 Task: Choose the paper size A3 for printing the document.
Action: Mouse moved to (59, 107)
Screenshot: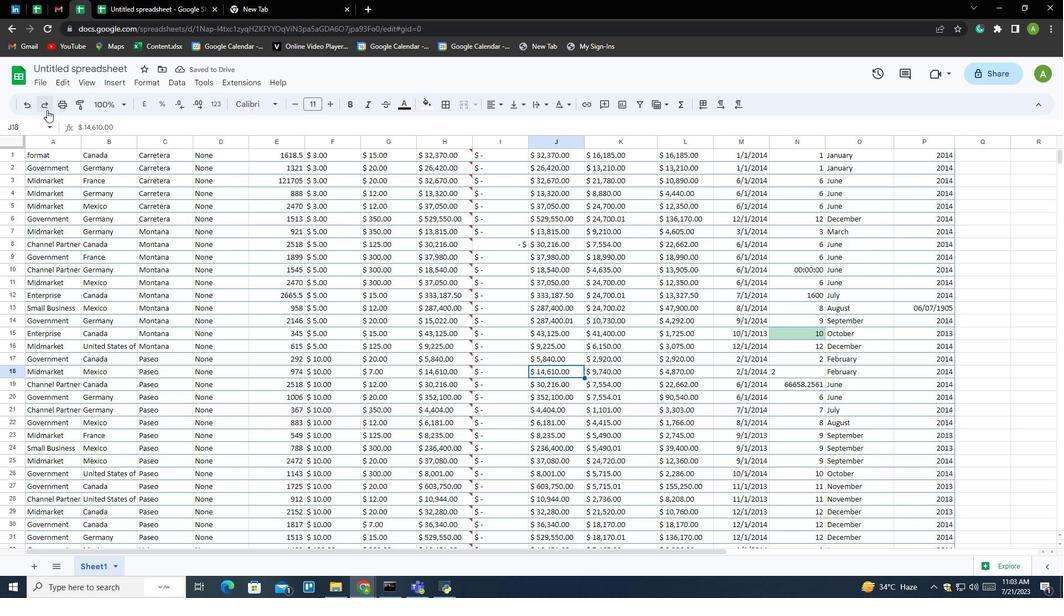 
Action: Mouse pressed left at (59, 107)
Screenshot: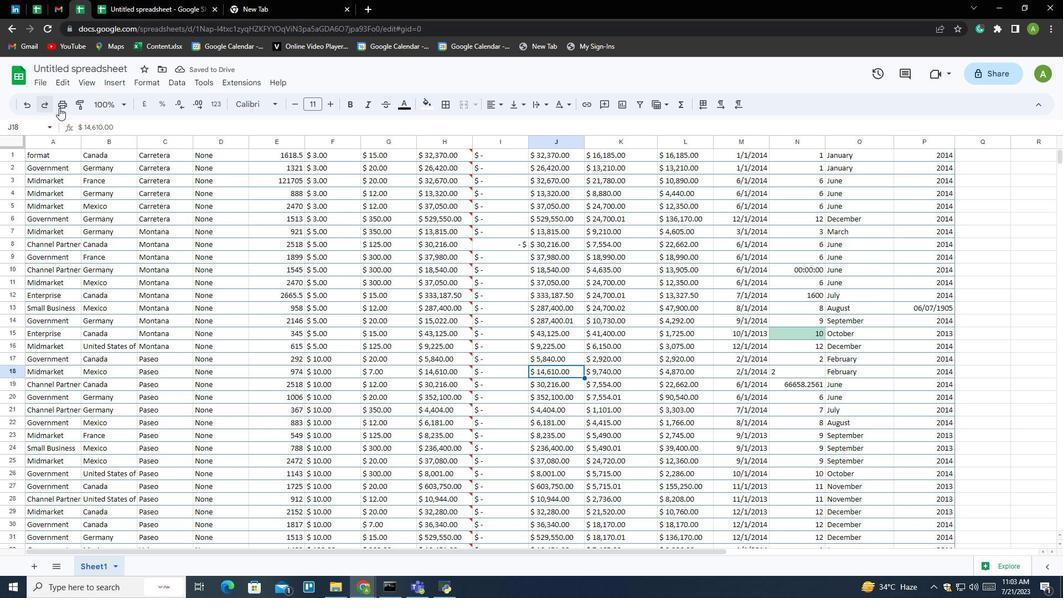 
Action: Mouse moved to (1032, 69)
Screenshot: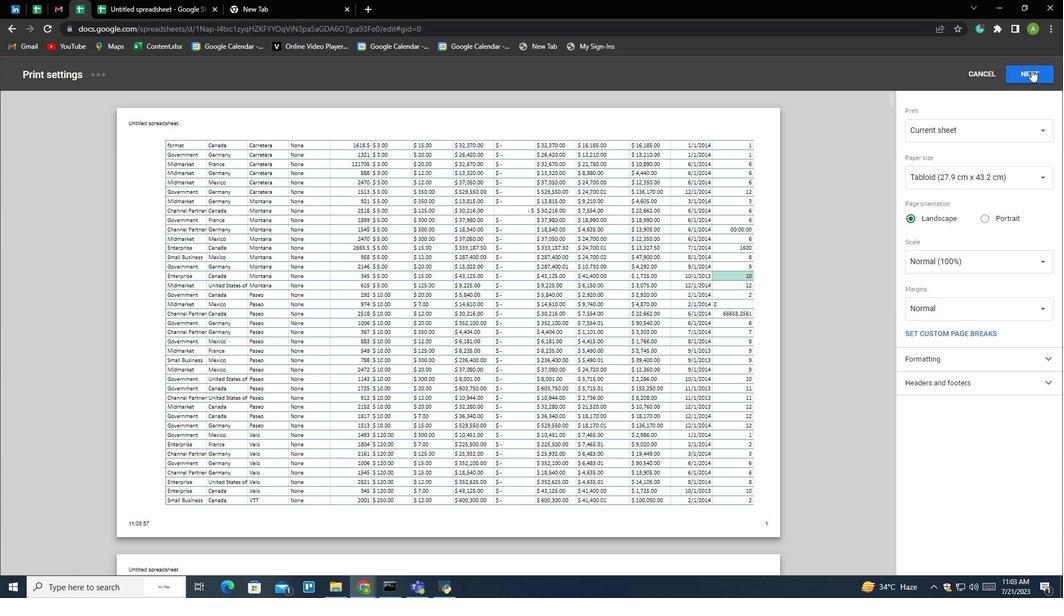 
Action: Mouse pressed left at (1032, 69)
Screenshot: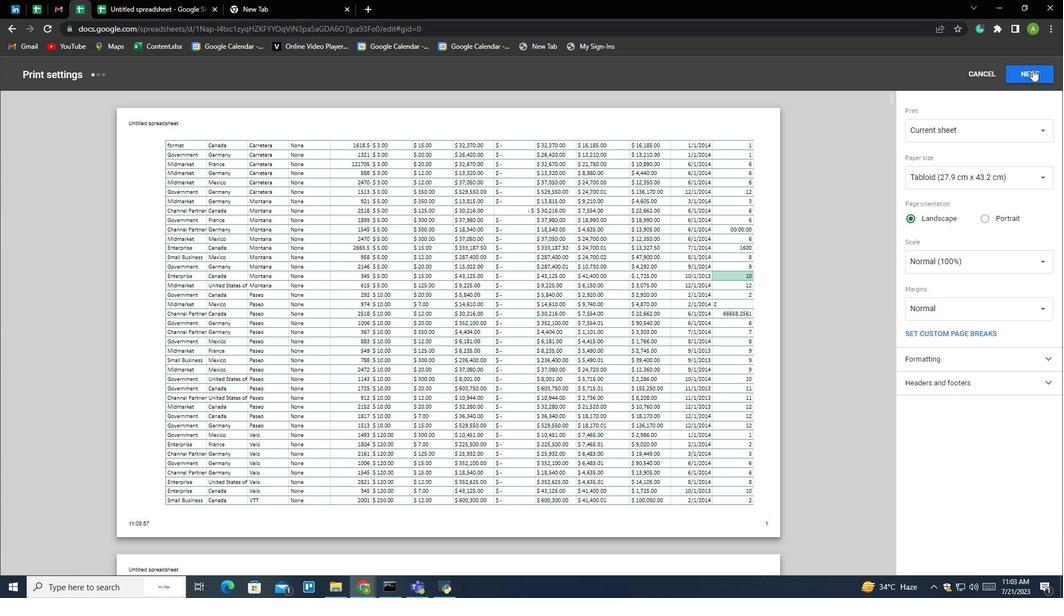 
Action: Mouse moved to (760, 193)
Screenshot: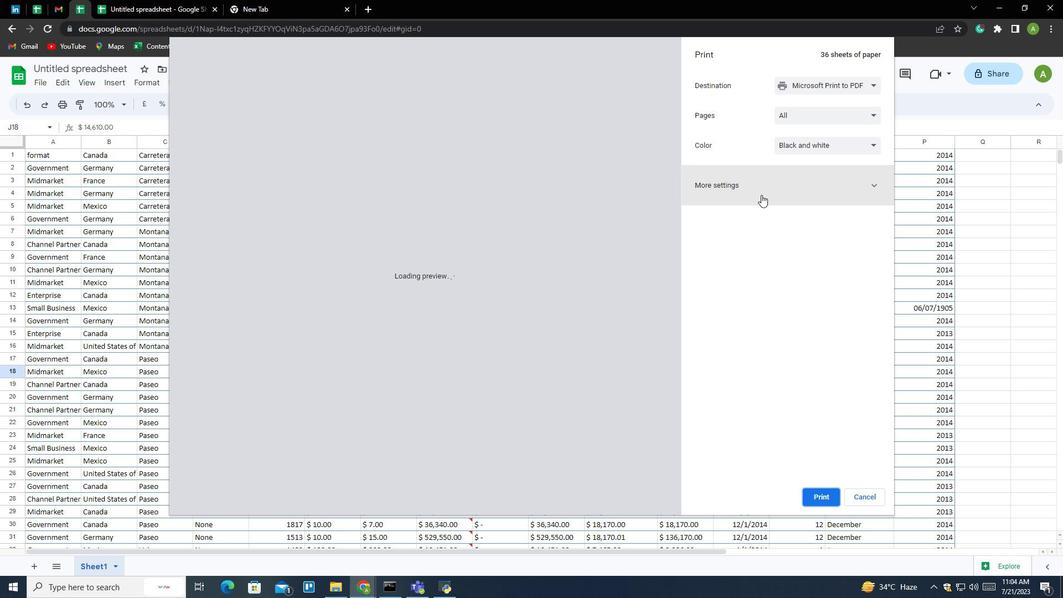 
Action: Mouse pressed left at (760, 193)
Screenshot: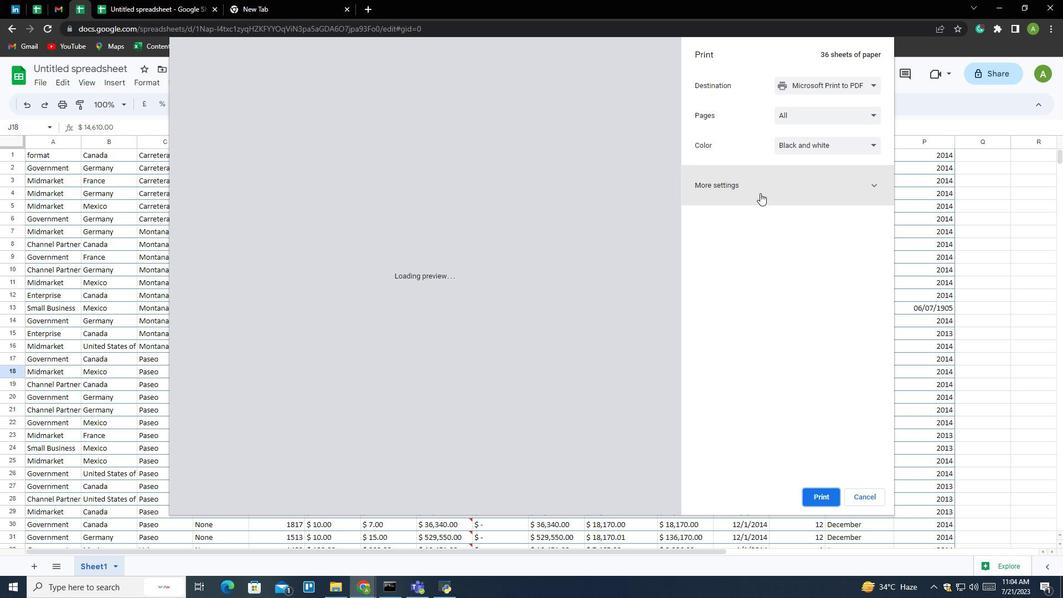 
Action: Mouse moved to (805, 224)
Screenshot: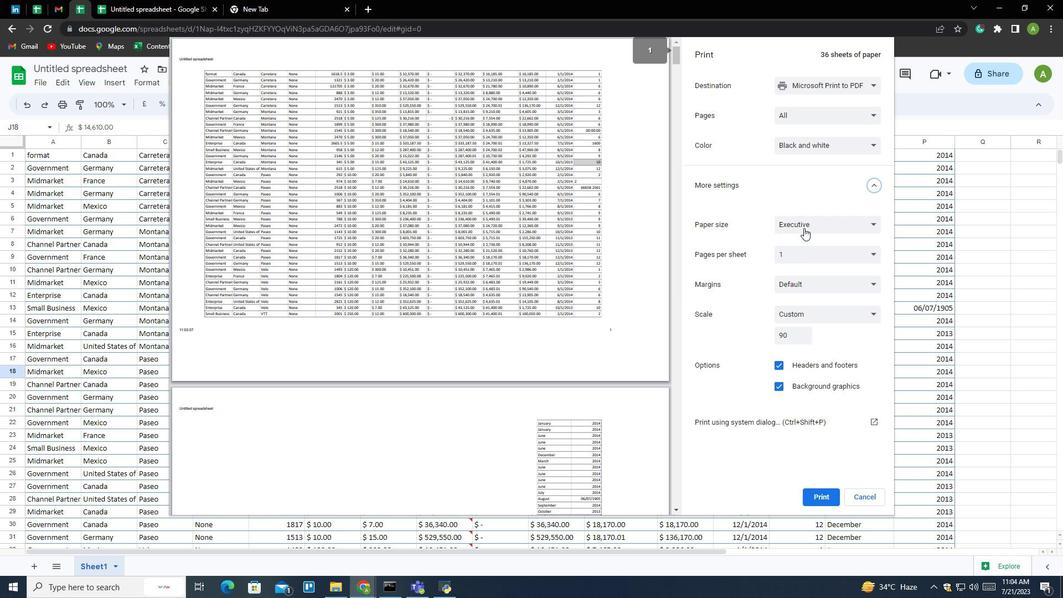 
Action: Mouse pressed left at (805, 224)
Screenshot: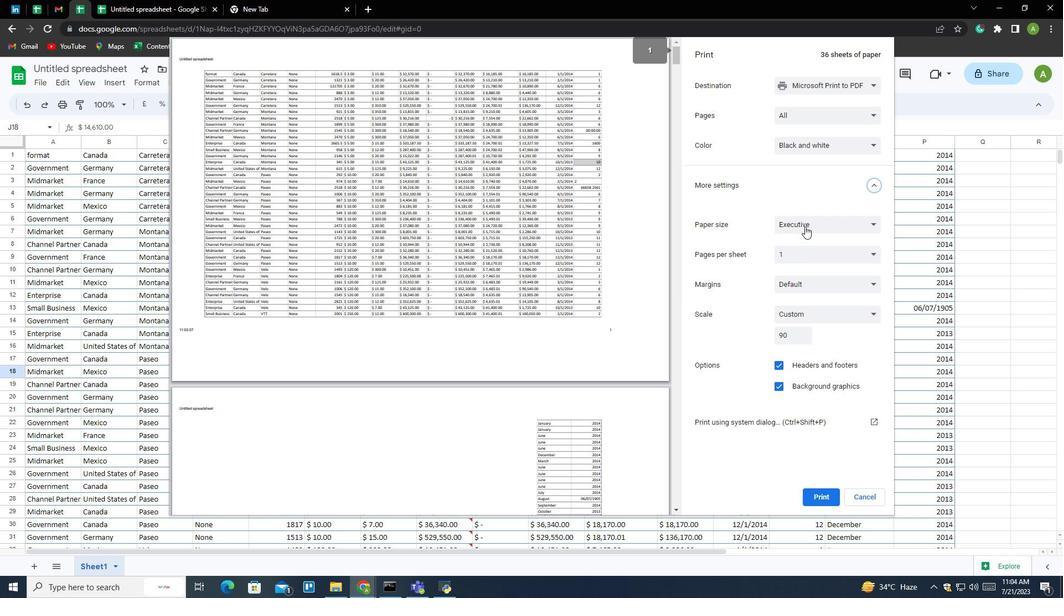 
Action: Mouse moved to (790, 281)
Screenshot: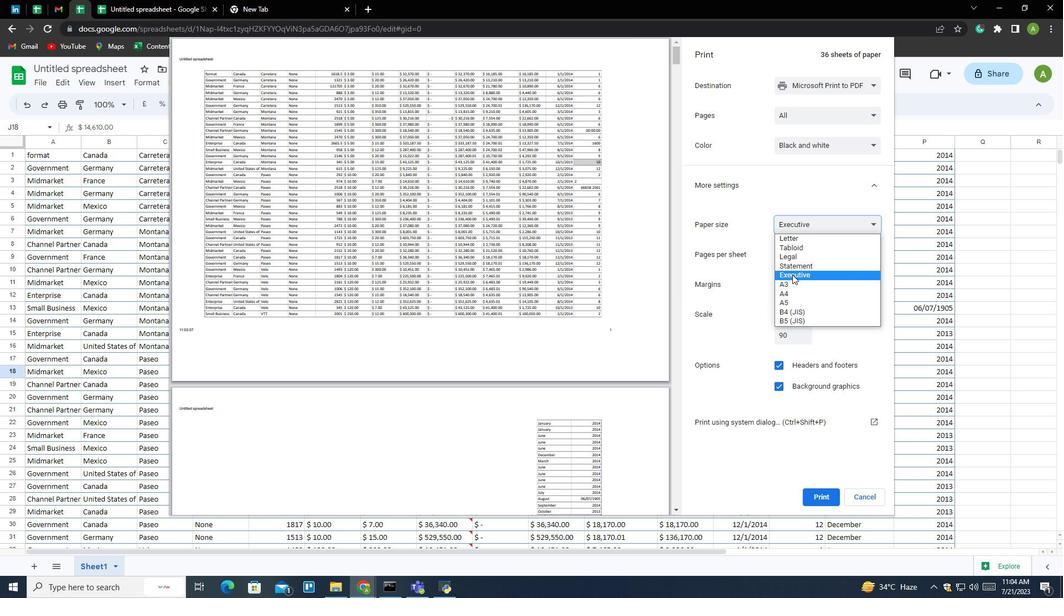 
Action: Mouse pressed left at (790, 281)
Screenshot: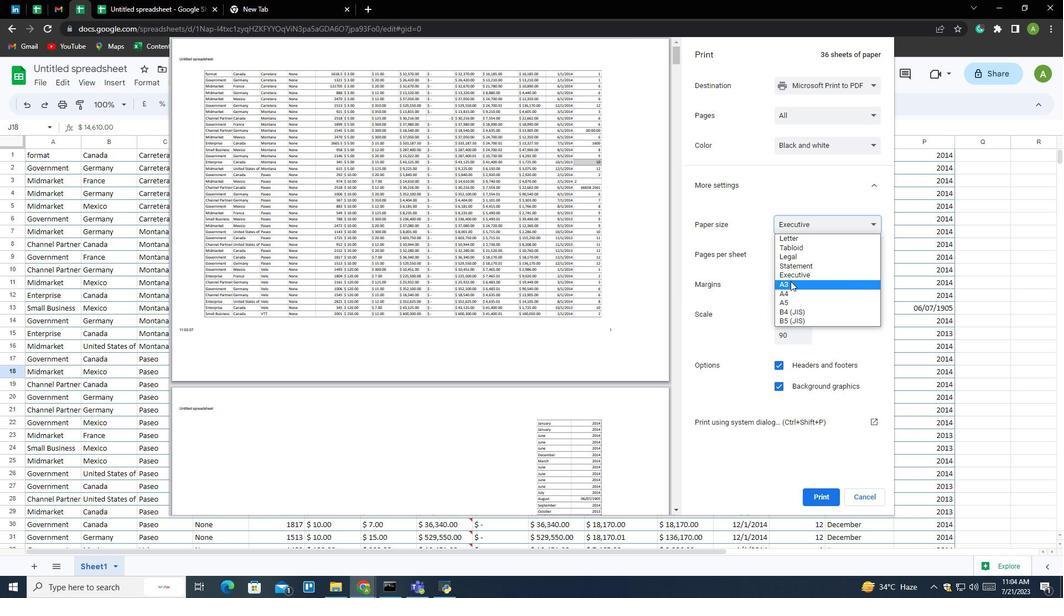 
Action: Mouse moved to (668, 300)
Screenshot: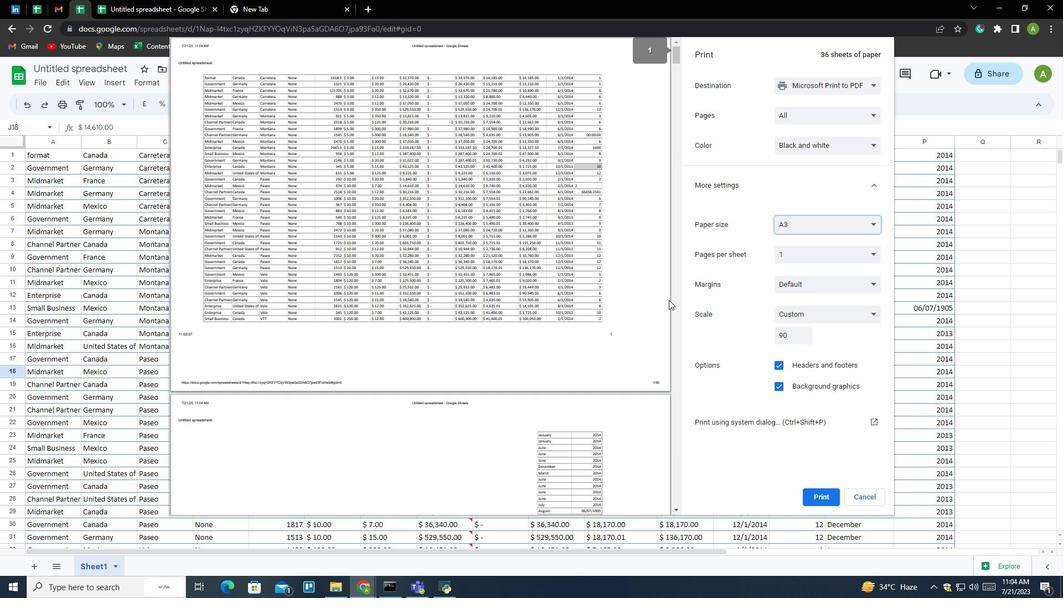 
